 Task: Add Sprouts 85% Grass-Fed Ground Beef to the cart.
Action: Mouse moved to (270, 130)
Screenshot: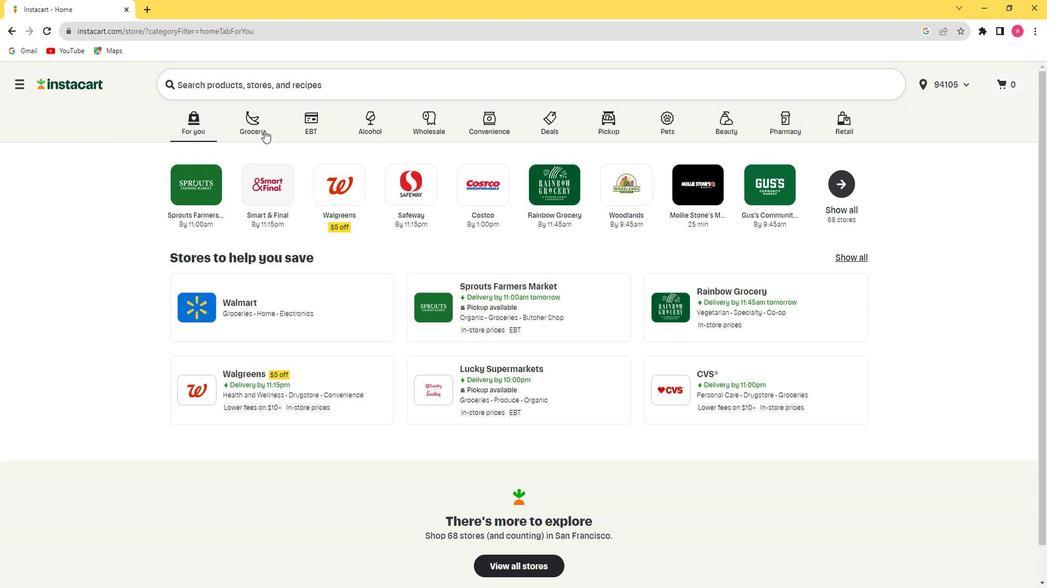 
Action: Mouse pressed left at (270, 130)
Screenshot: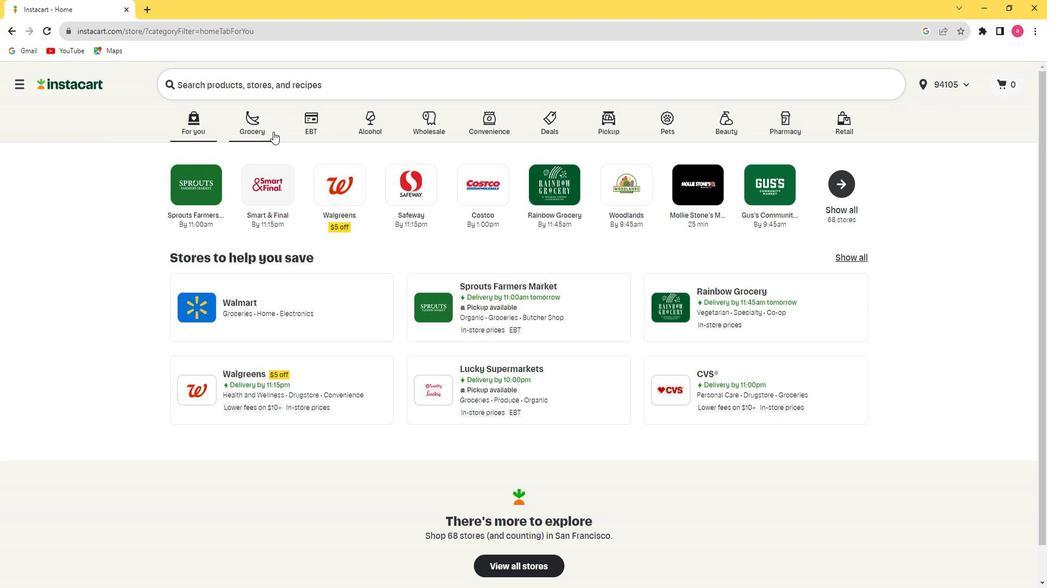 
Action: Mouse moved to (672, 224)
Screenshot: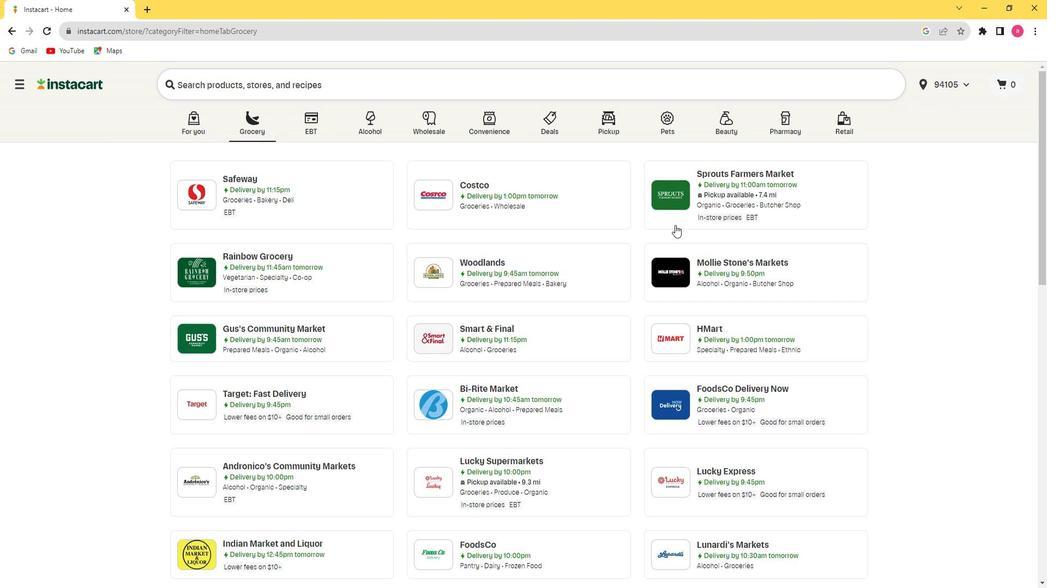 
Action: Mouse pressed left at (672, 224)
Screenshot: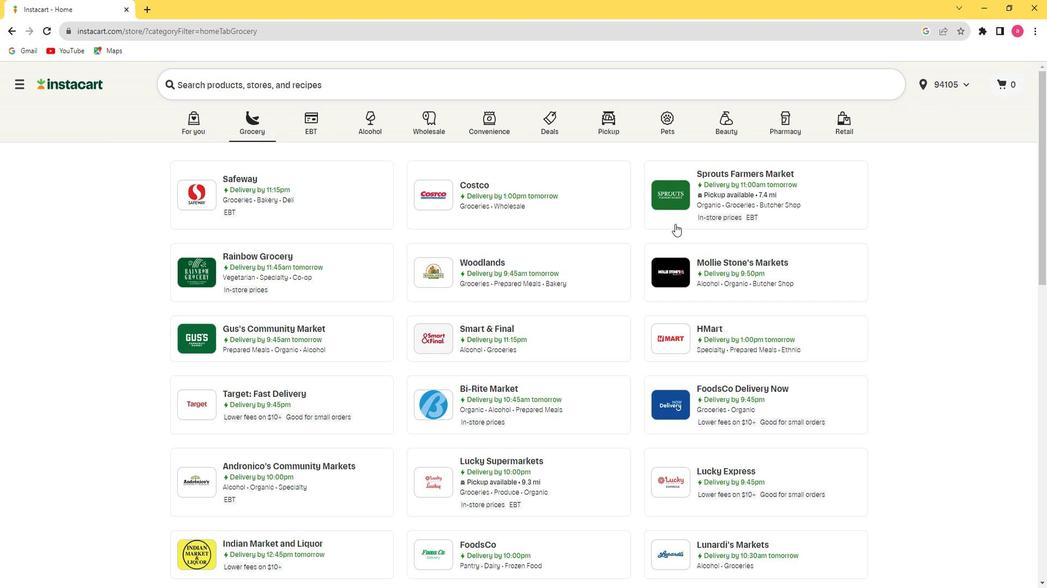 
Action: Mouse moved to (60, 431)
Screenshot: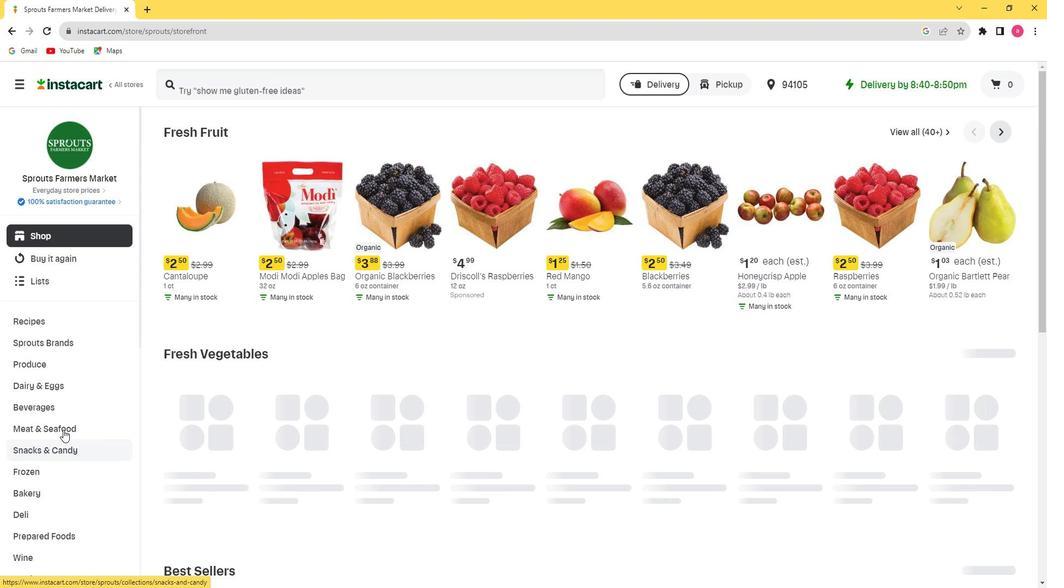 
Action: Mouse pressed left at (60, 431)
Screenshot: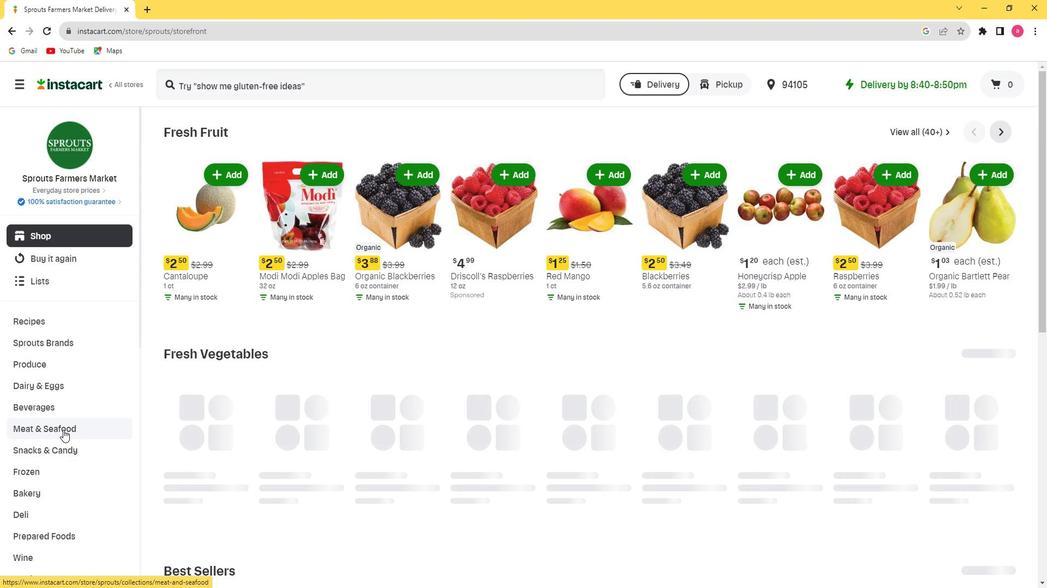 
Action: Mouse moved to (33, 472)
Screenshot: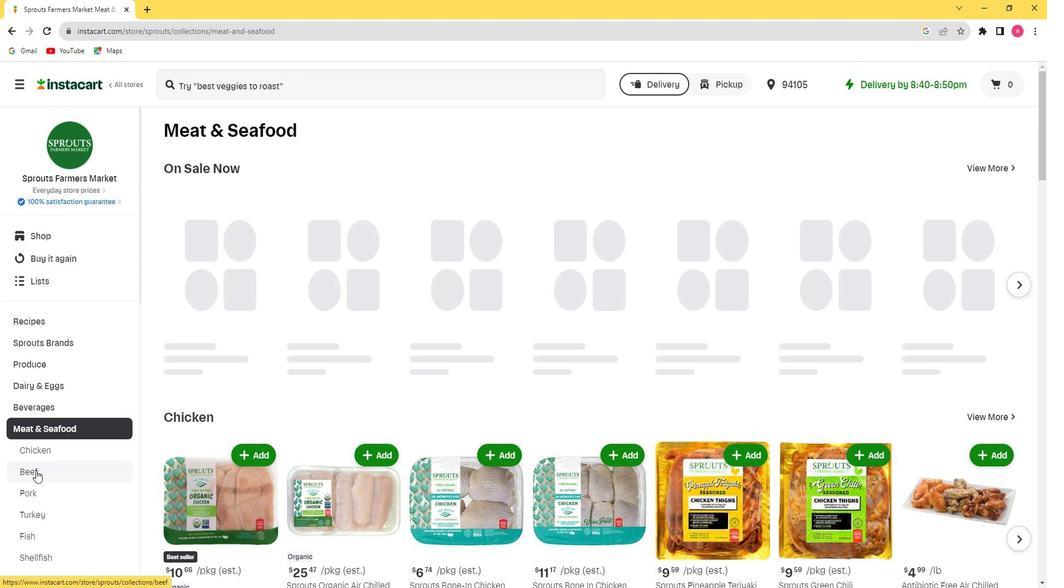 
Action: Mouse pressed left at (33, 472)
Screenshot: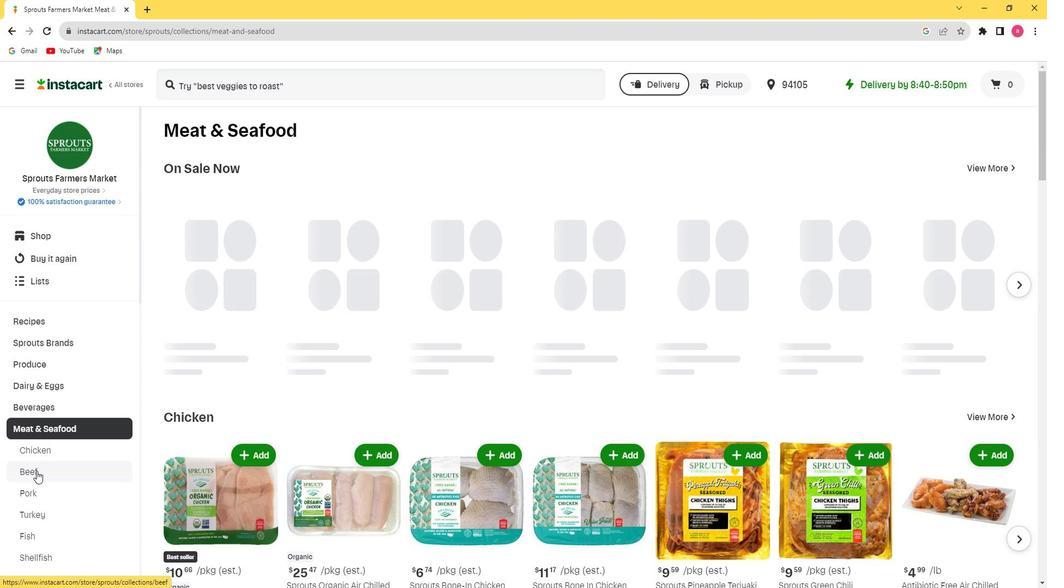 
Action: Mouse moved to (345, 180)
Screenshot: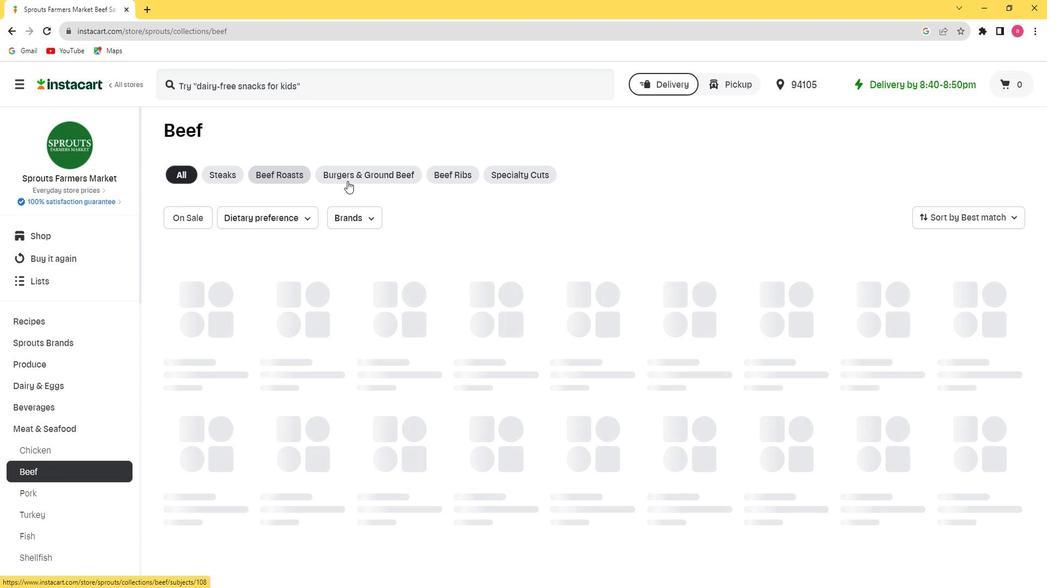 
Action: Mouse pressed left at (345, 180)
Screenshot: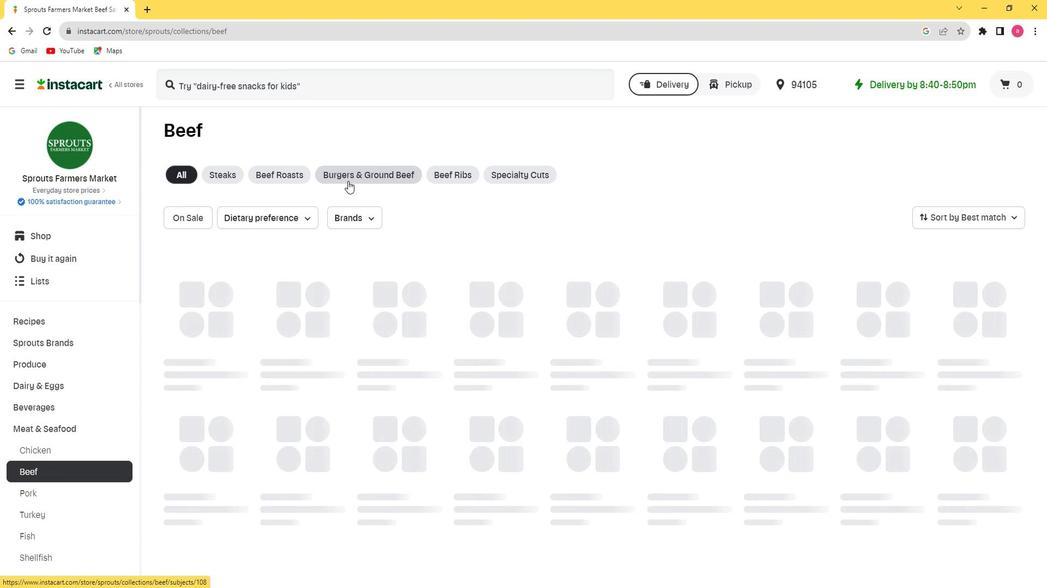 
Action: Mouse moved to (224, 87)
Screenshot: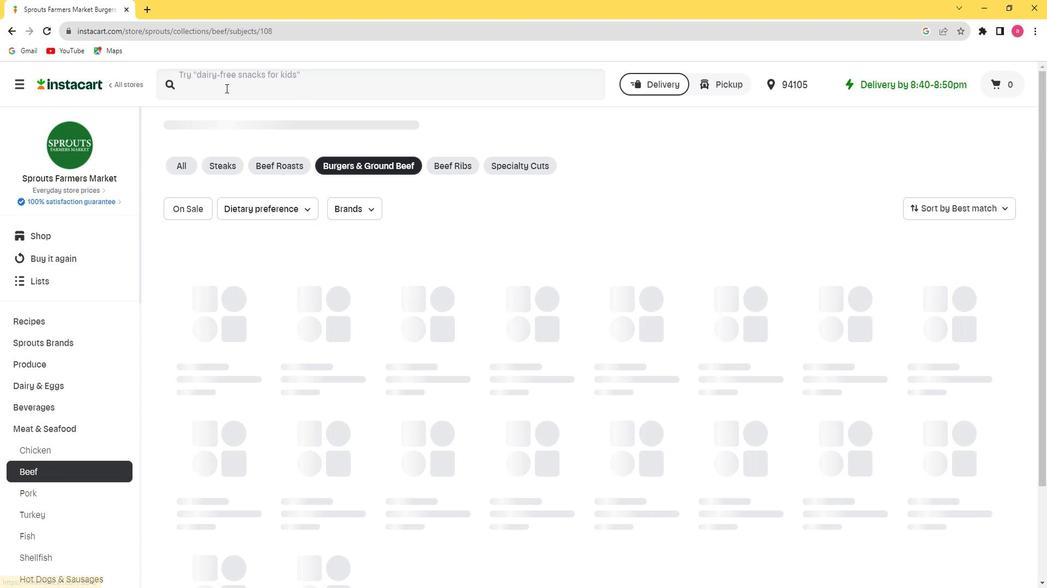
Action: Mouse pressed left at (224, 87)
Screenshot: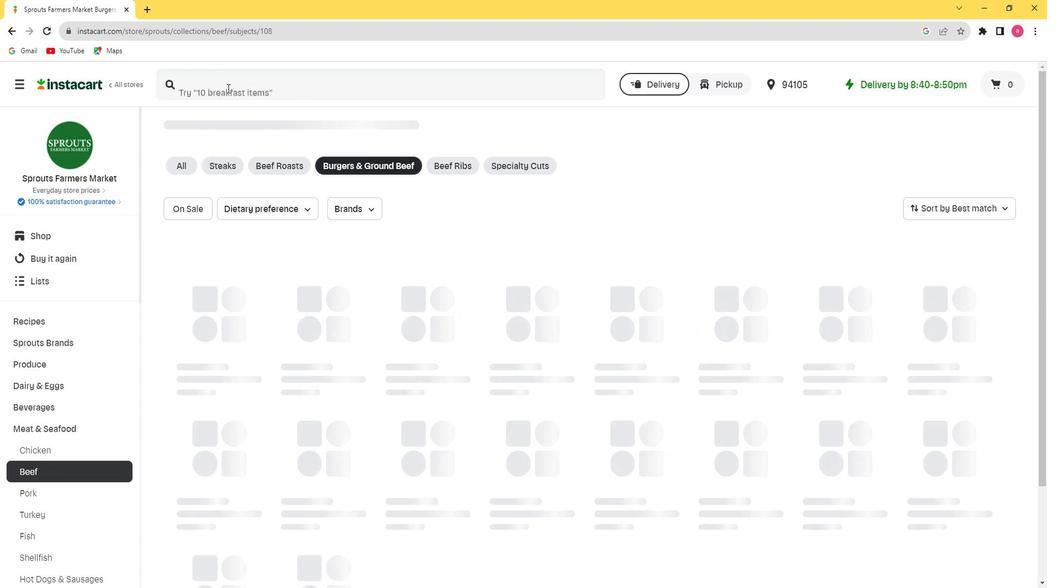 
Action: Key pressed <Key.shift>Sprouts<Key.space><Key.shift><Key.shift><Key.shift><Key.shift><Key.shift><Key.shift><Key.shift><Key.shift><Key.shift>85<Key.shift><Key.shift><Key.shift><Key.shift><Key.shift>%<Key.space><Key.shift><Key.shift><Key.shift><Key.shift><Key.shift><Key.shift><Key.shift><Key.shift><Key.shift><Key.shift><Key.shift><Key.shift><Key.shift><Key.shift>Grass-<Key.shift>Fed<Key.space><Key.shift><Key.shift><Key.shift><Key.shift><Key.shift><Key.shift><Key.shift><Key.shift><Key.shift><Key.shift><Key.shift><Key.shift><Key.shift><Key.shift><Key.shift><Key.shift><Key.shift><Key.shift><Key.shift><Key.shift><Key.shift><Key.shift><Key.shift><Key.shift><Key.shift><Key.shift><Key.shift><Key.shift><Key.shift>Ground<Key.space><Key.shift><Key.shift><Key.shift><Key.shift><Key.shift><Key.shift><Key.shift><Key.shift><Key.shift><Key.shift><Key.shift><Key.shift><Key.shift><Key.shift><Key.shift>Beef<Key.space><Key.enter>
Screenshot: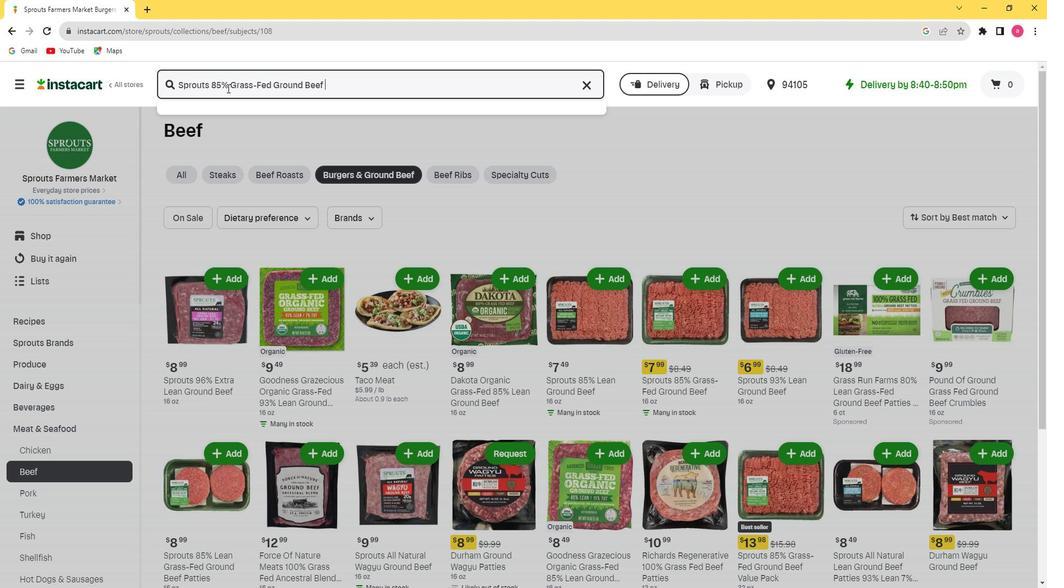 
Action: Mouse moved to (305, 293)
Screenshot: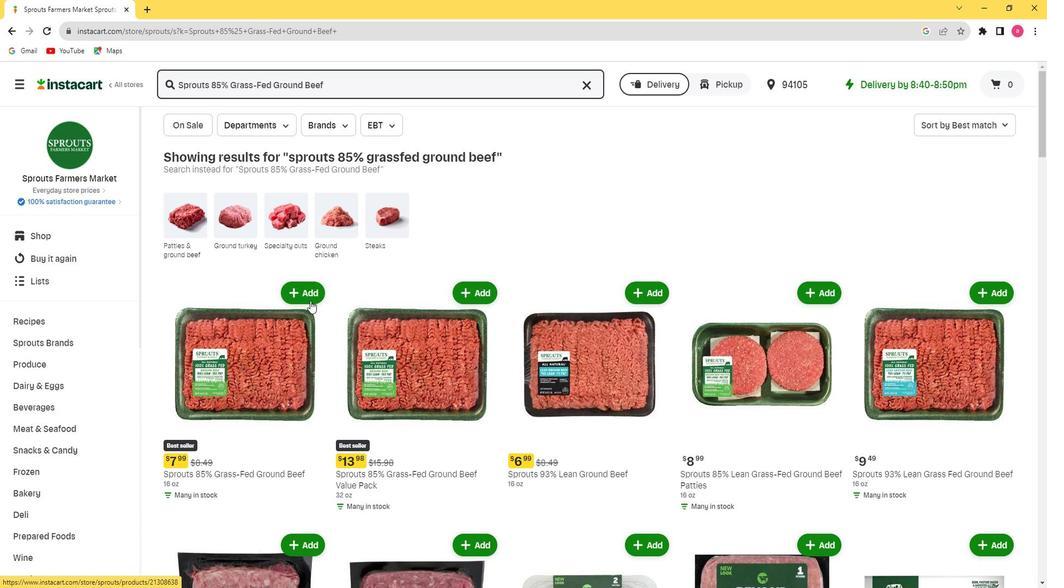
Action: Mouse pressed left at (305, 293)
Screenshot: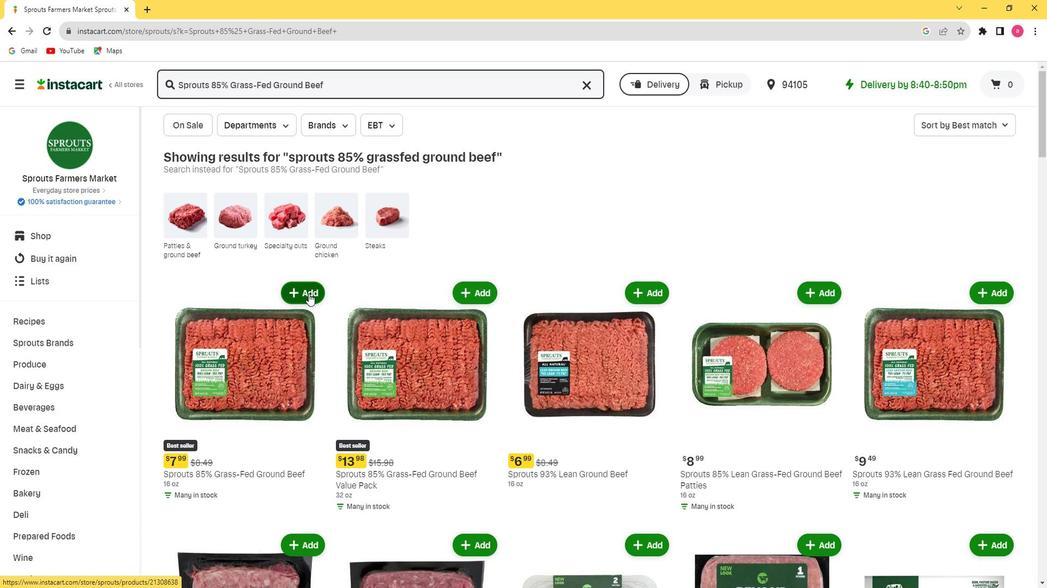 
Action: Mouse moved to (302, 395)
Screenshot: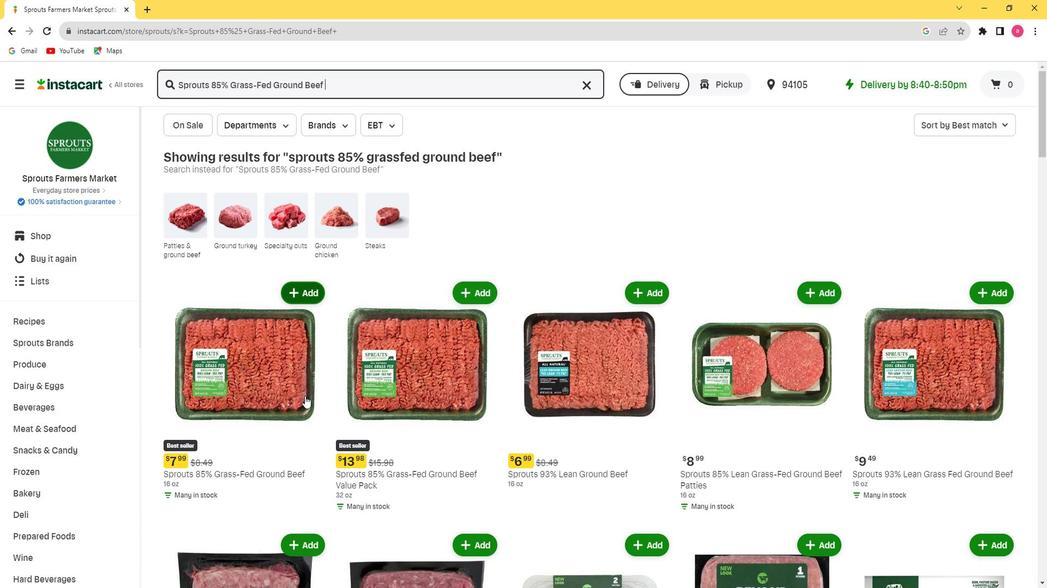 
